 Task: Sort the products in the category "More Dips & Spreads" by price (lowest first).
Action: Mouse moved to (800, 261)
Screenshot: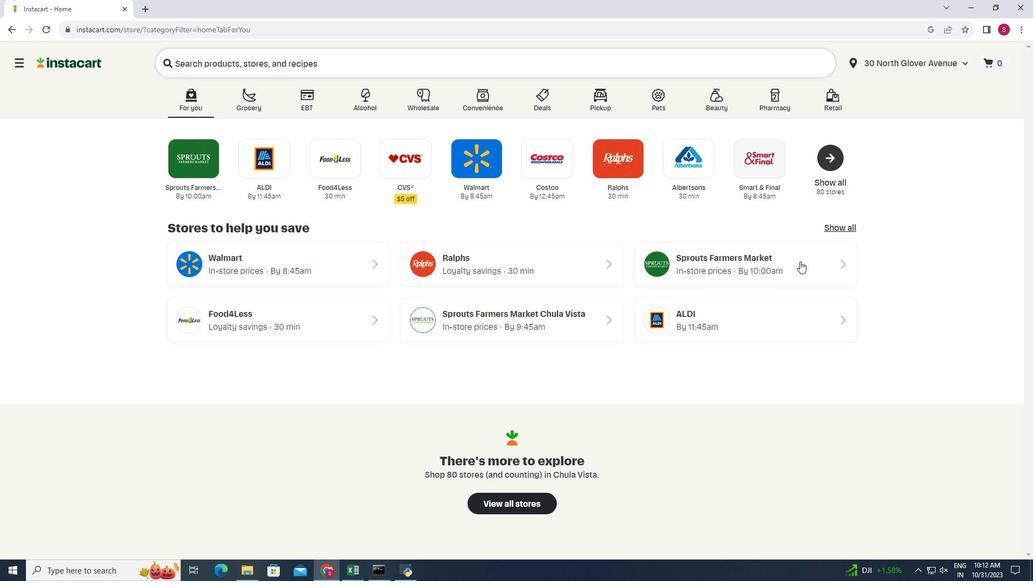 
Action: Mouse pressed left at (800, 261)
Screenshot: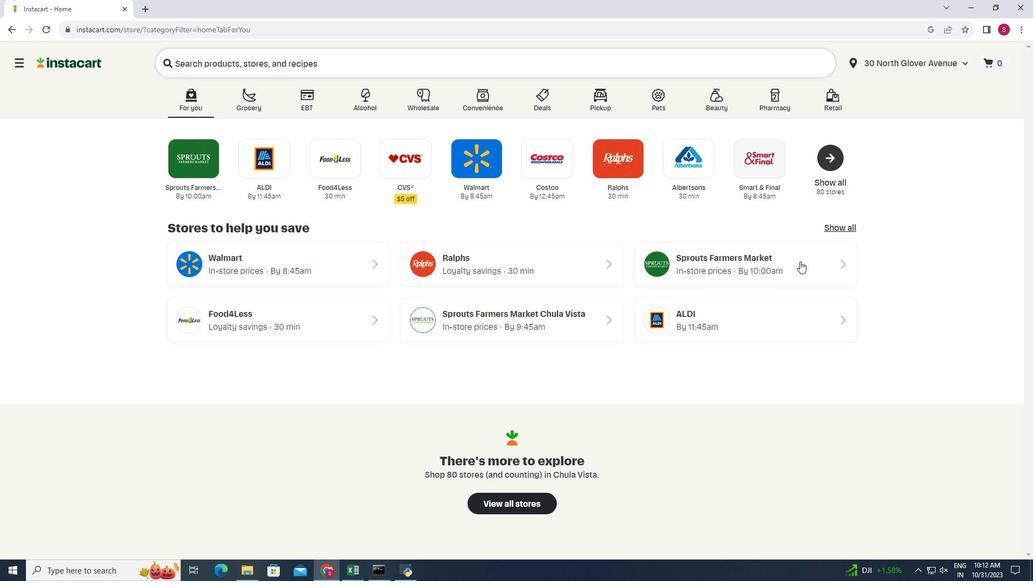
Action: Mouse moved to (37, 466)
Screenshot: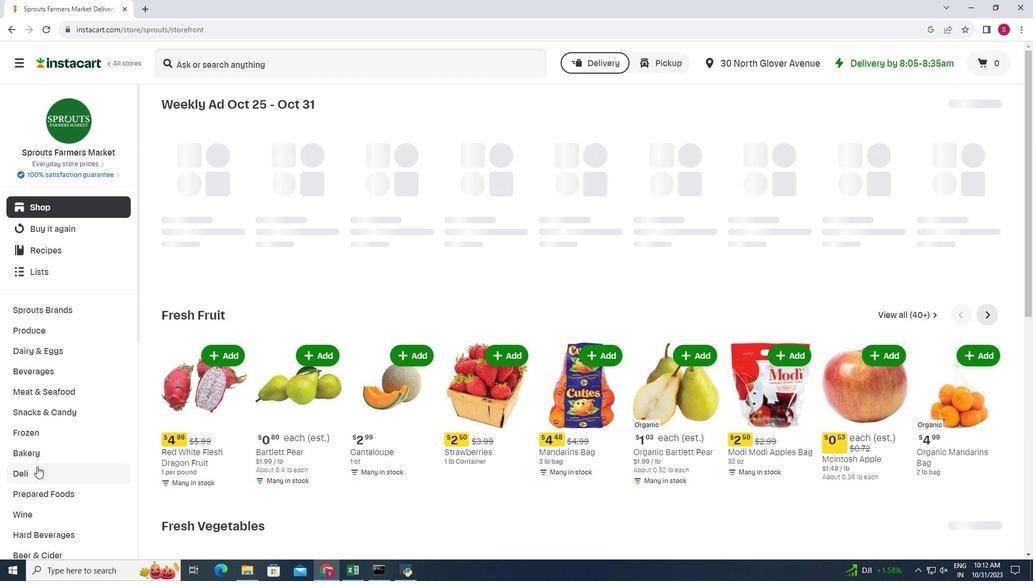 
Action: Mouse pressed left at (37, 466)
Screenshot: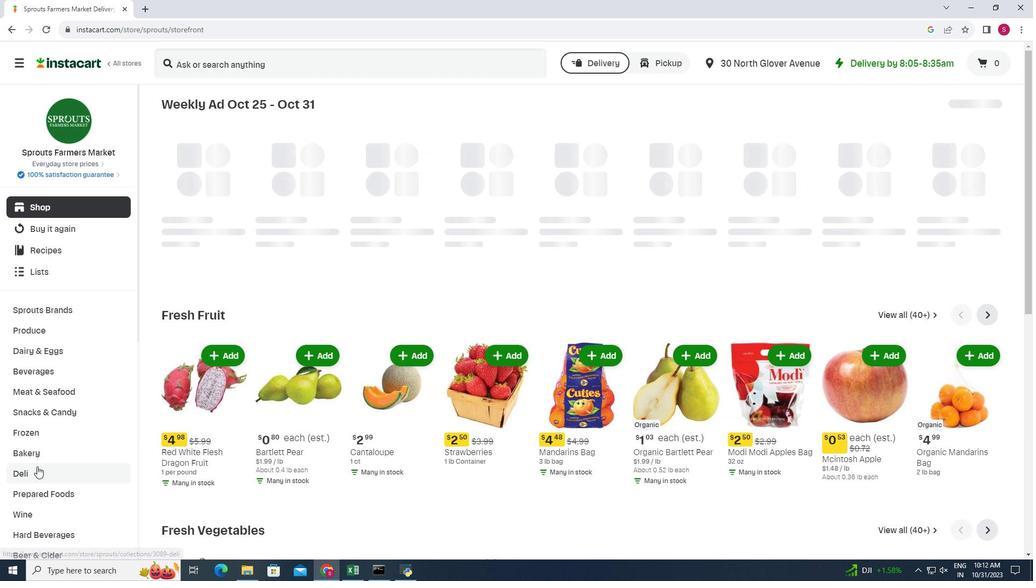 
Action: Mouse moved to (360, 130)
Screenshot: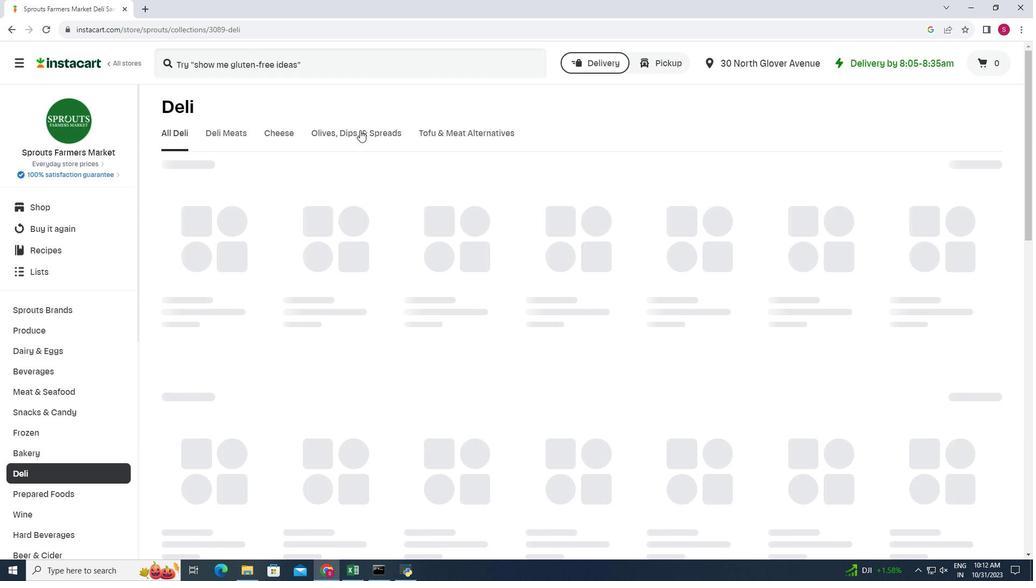 
Action: Mouse pressed left at (360, 130)
Screenshot: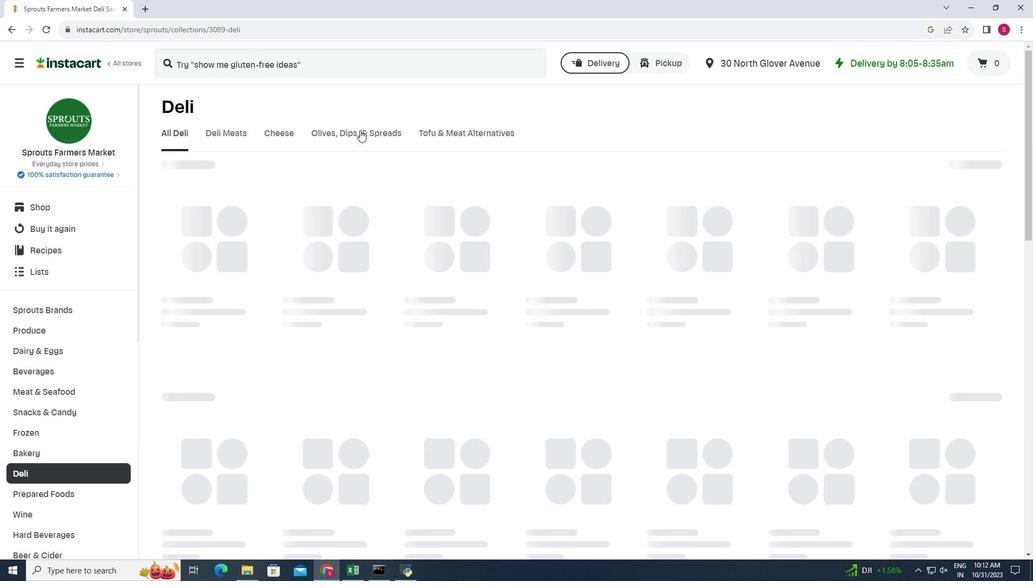 
Action: Mouse moved to (554, 174)
Screenshot: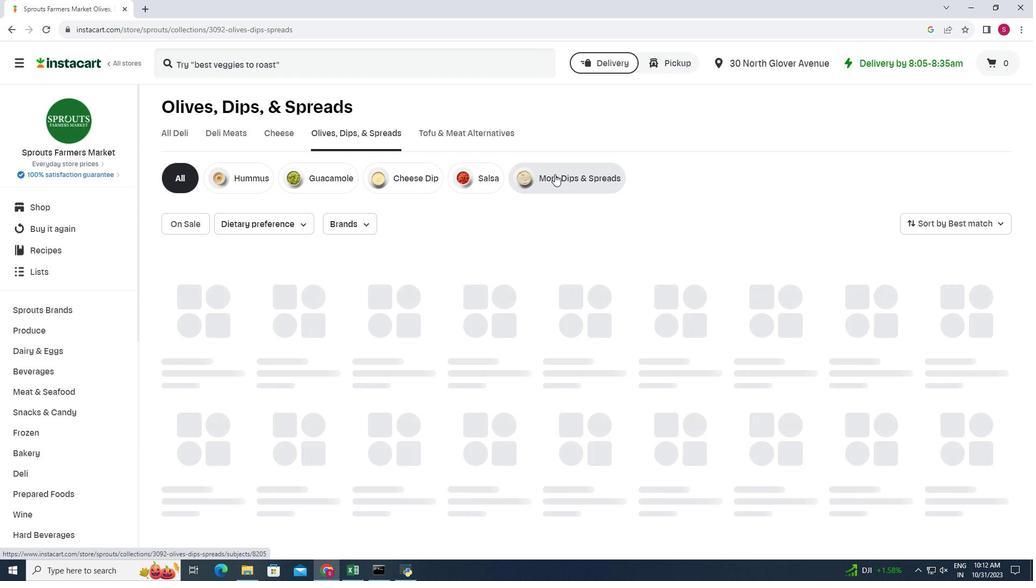 
Action: Mouse pressed left at (554, 174)
Screenshot: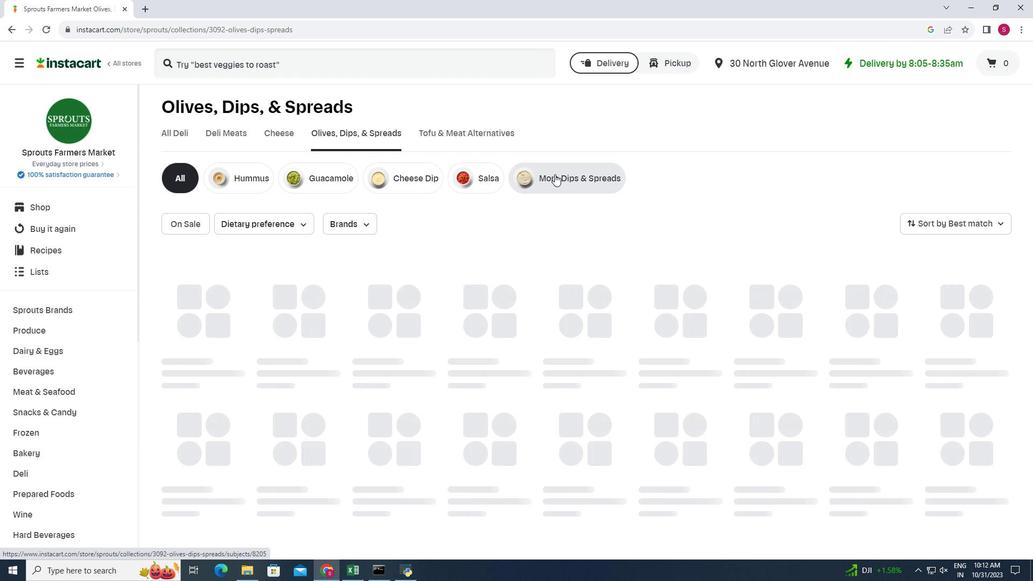 
Action: Mouse moved to (993, 222)
Screenshot: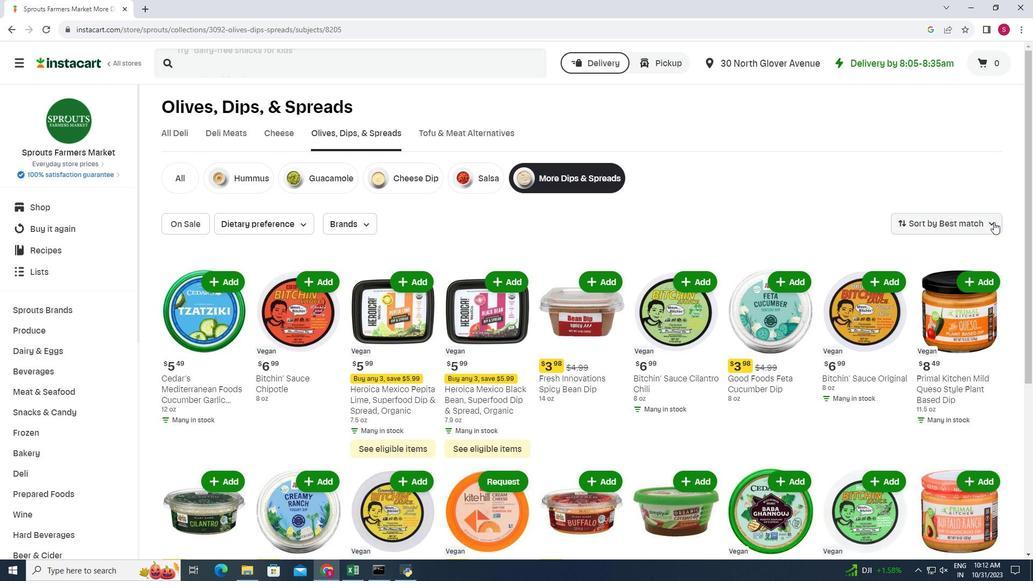 
Action: Mouse pressed left at (993, 222)
Screenshot: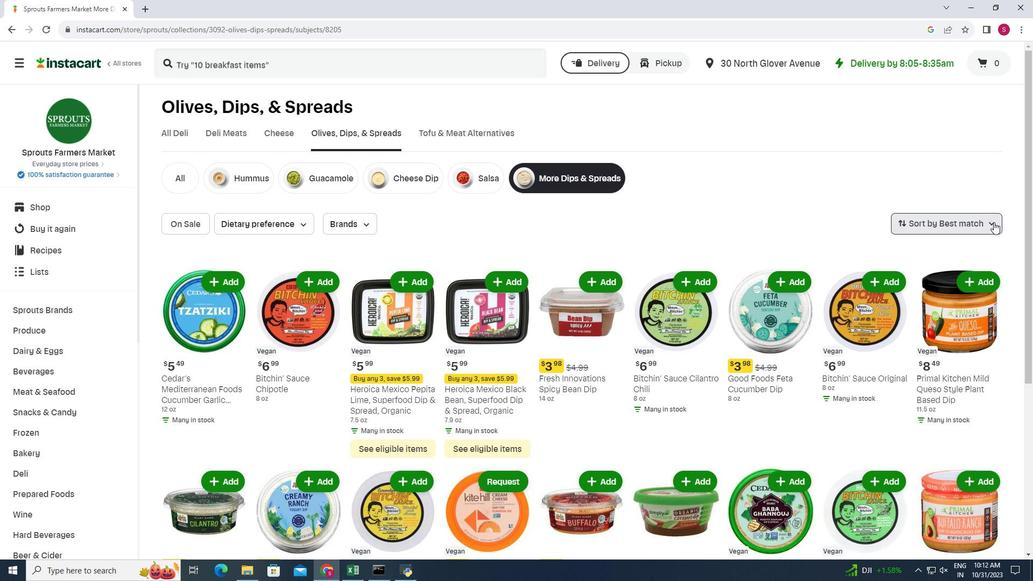 
Action: Mouse moved to (978, 271)
Screenshot: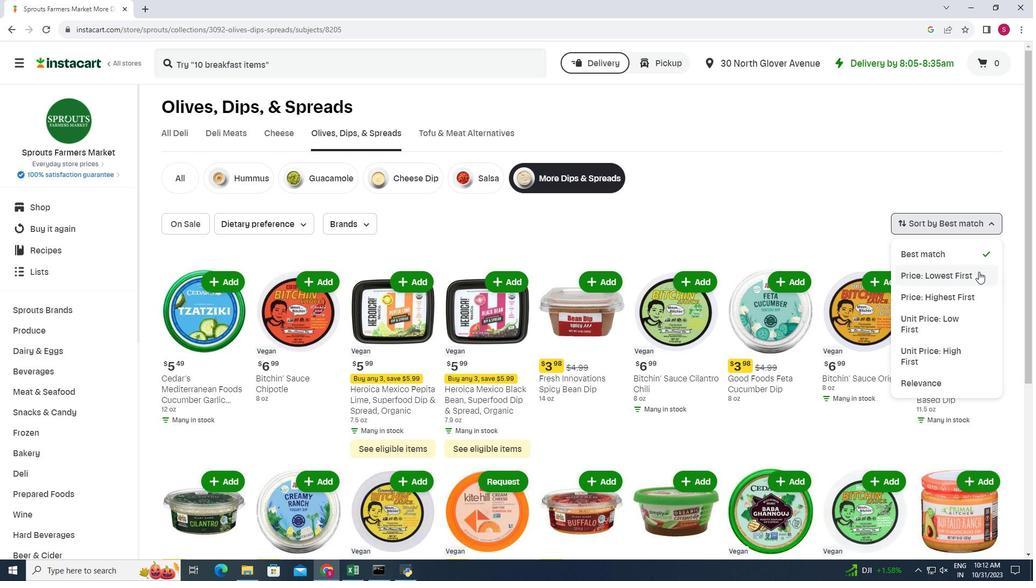 
Action: Mouse pressed left at (978, 271)
Screenshot: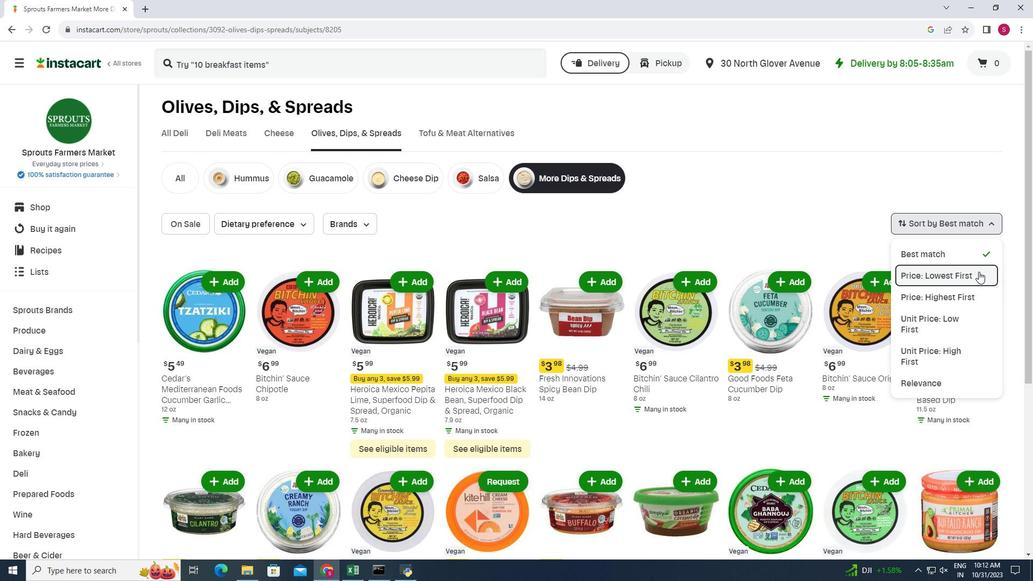 
Action: Mouse moved to (615, 243)
Screenshot: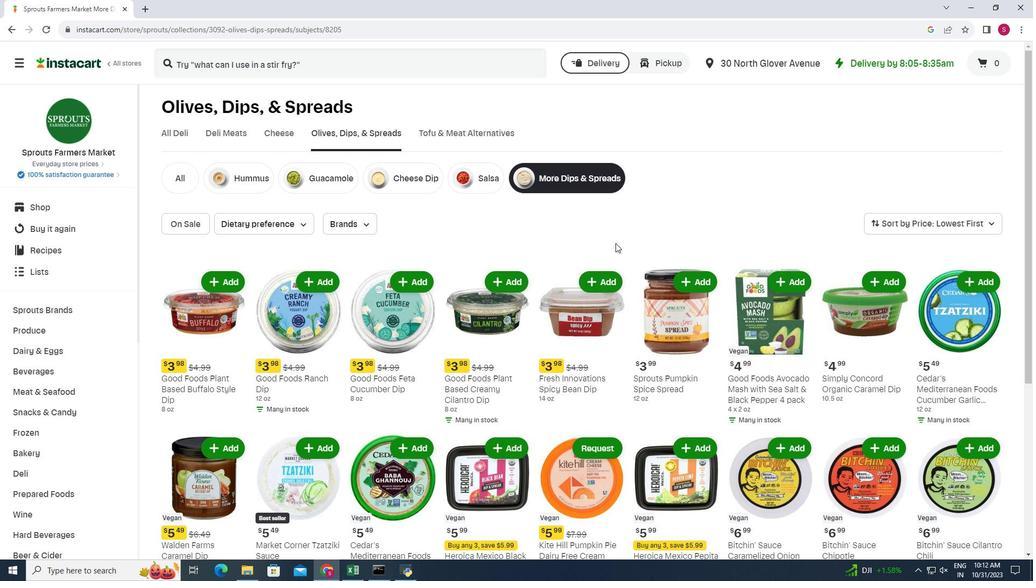 
Action: Mouse scrolled (615, 242) with delta (0, 0)
Screenshot: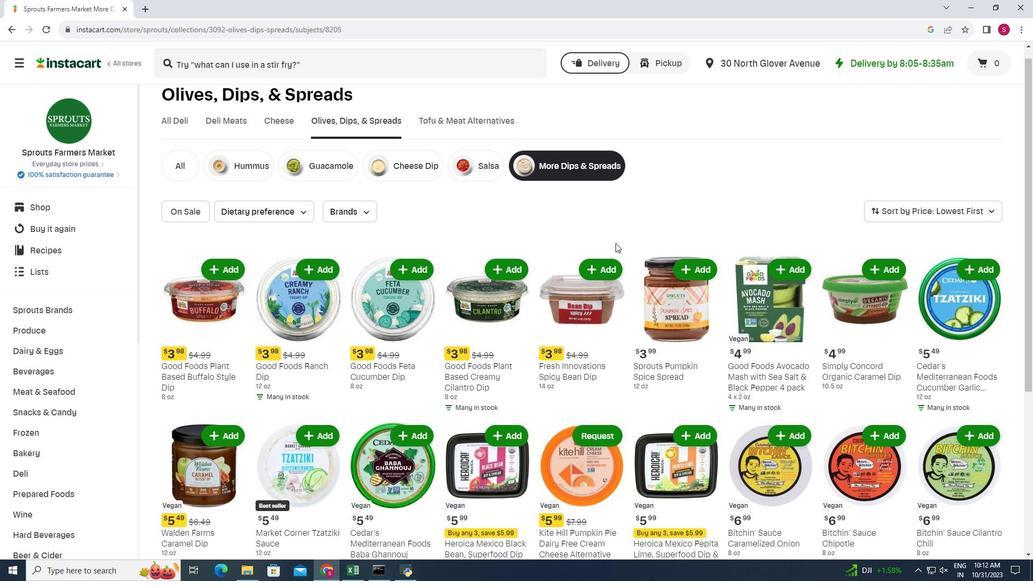 
Action: Mouse scrolled (615, 242) with delta (0, 0)
Screenshot: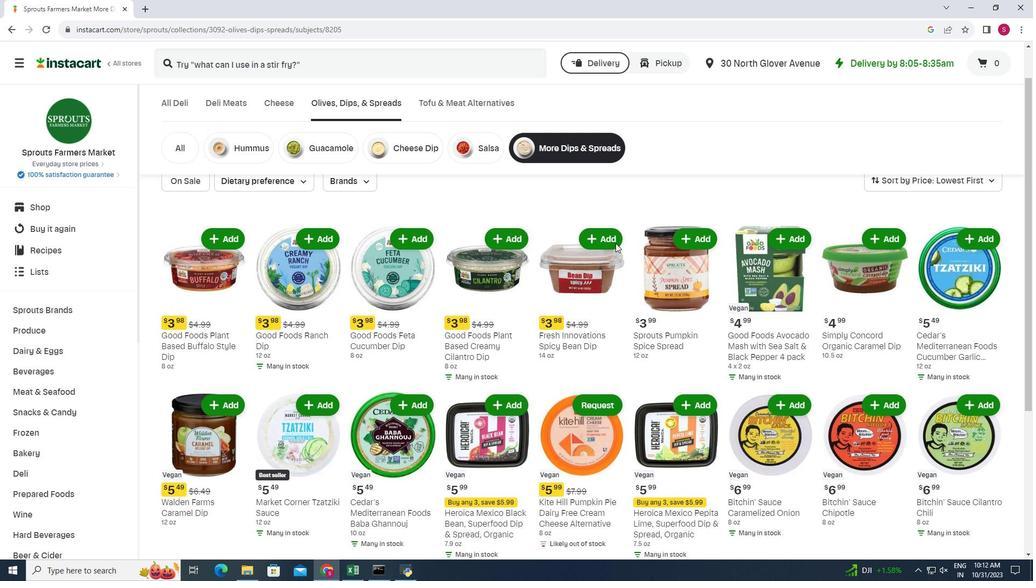 
Action: Mouse scrolled (615, 242) with delta (0, 0)
Screenshot: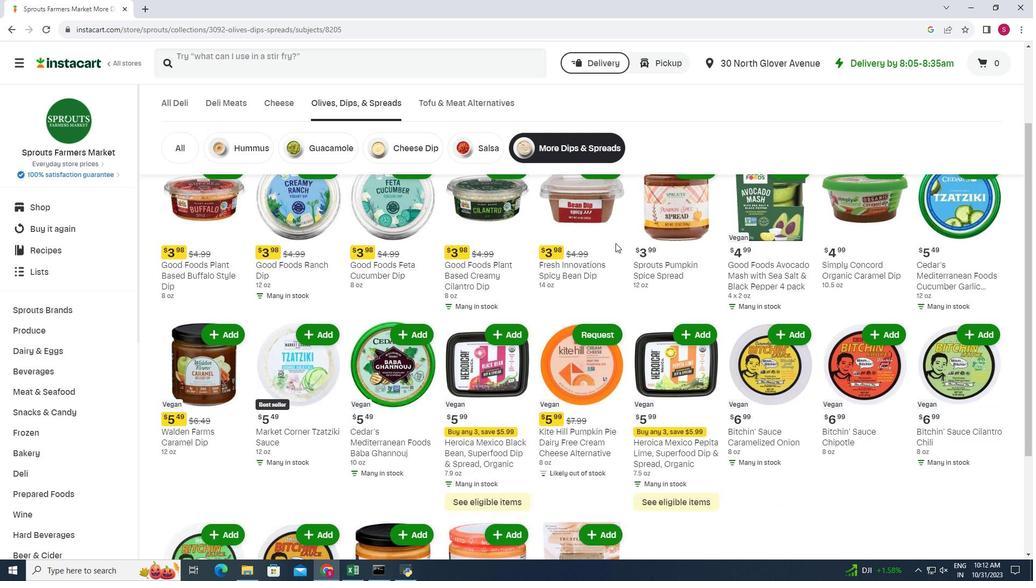 
Action: Mouse scrolled (615, 242) with delta (0, 0)
Screenshot: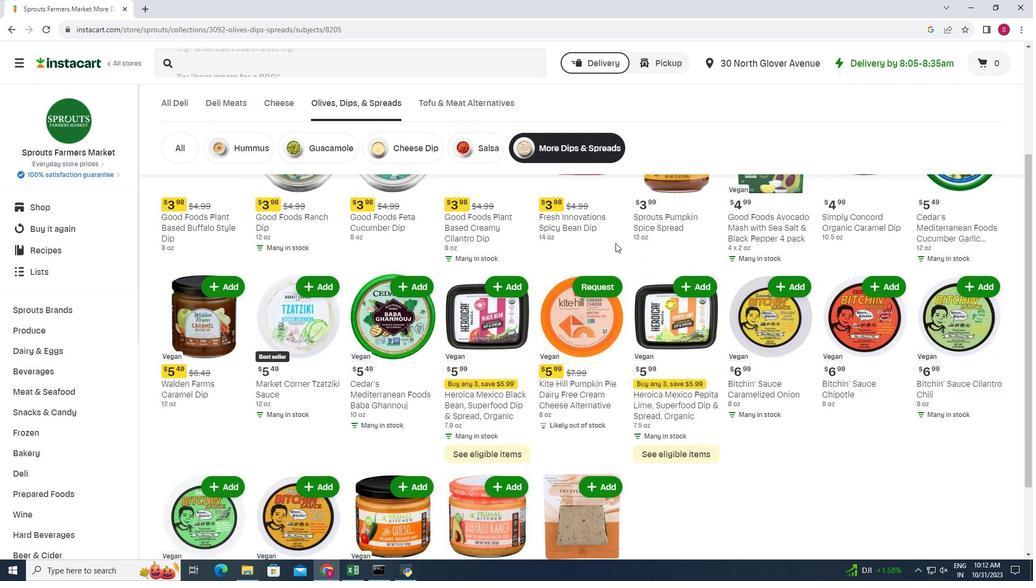 
Action: Mouse scrolled (615, 242) with delta (0, 0)
Screenshot: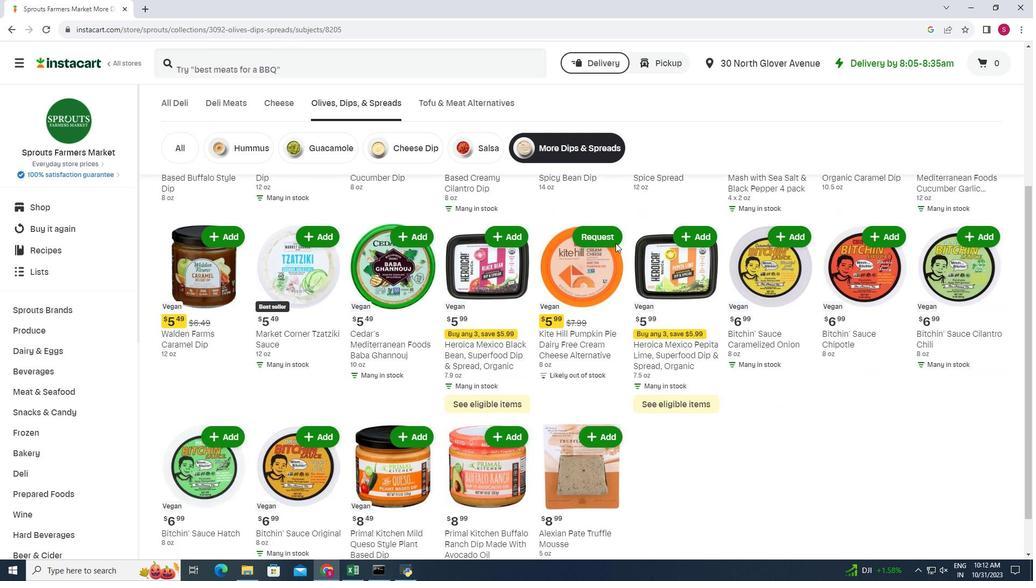 
Action: Mouse scrolled (615, 242) with delta (0, 0)
Screenshot: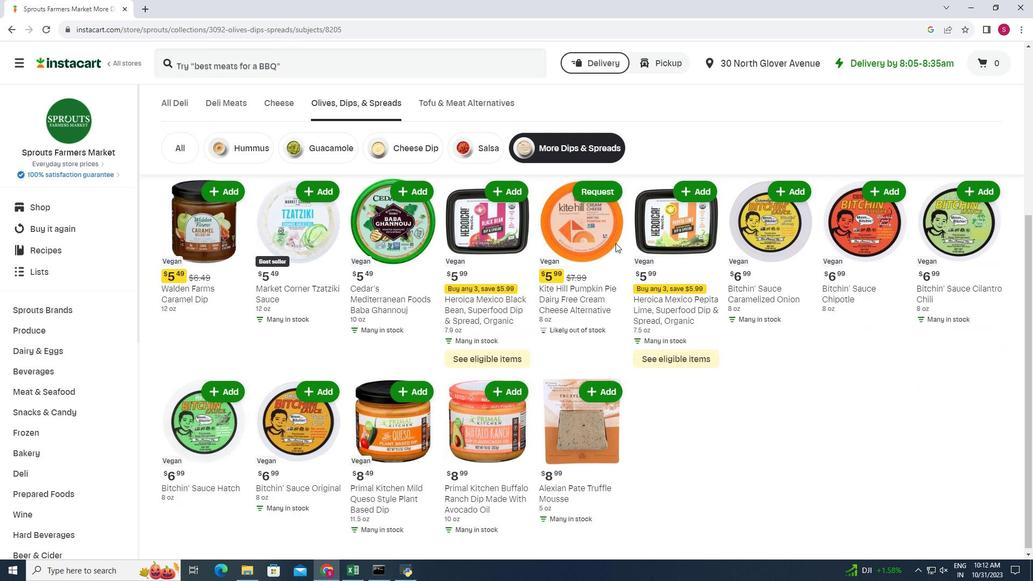 
Action: Mouse scrolled (615, 242) with delta (0, 0)
Screenshot: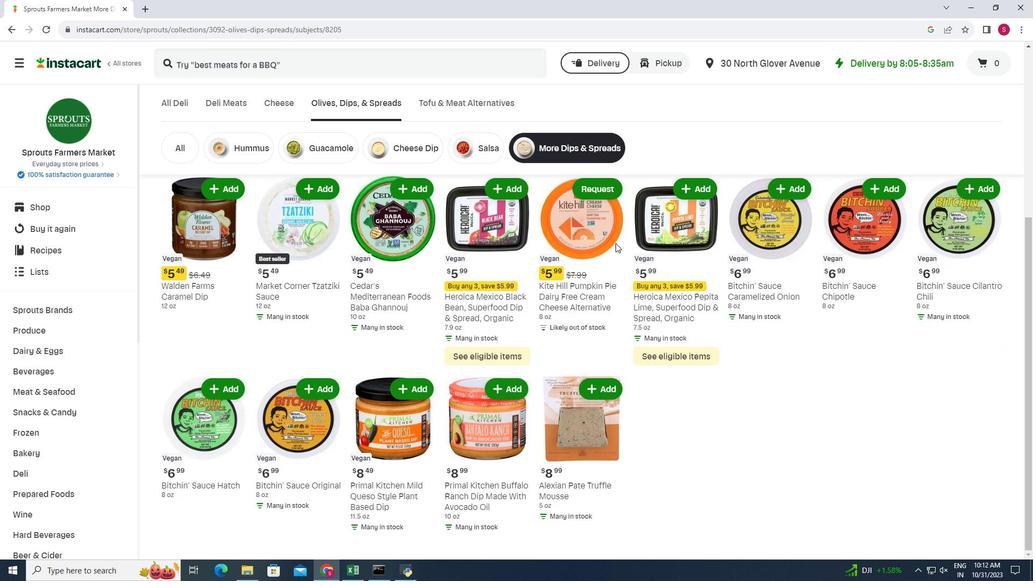 
